 Task: Open setting.json of font variations.
Action: Mouse moved to (11, 502)
Screenshot: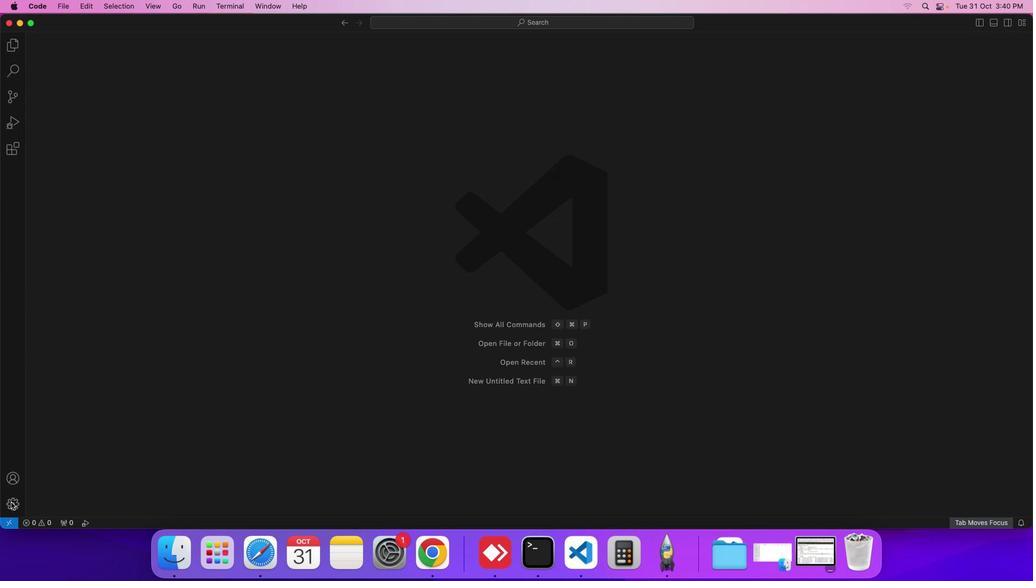 
Action: Mouse pressed left at (11, 502)
Screenshot: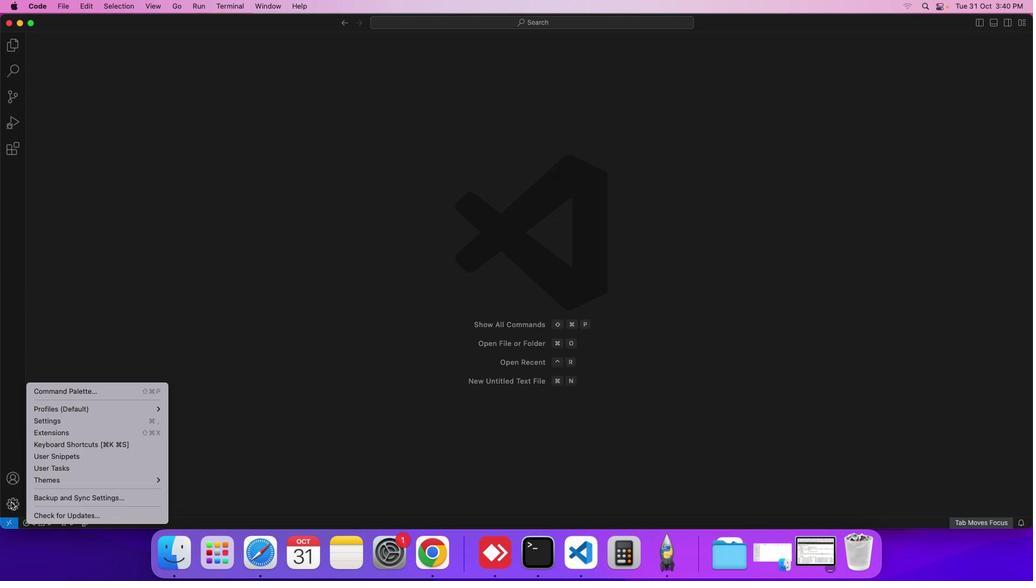 
Action: Mouse moved to (129, 417)
Screenshot: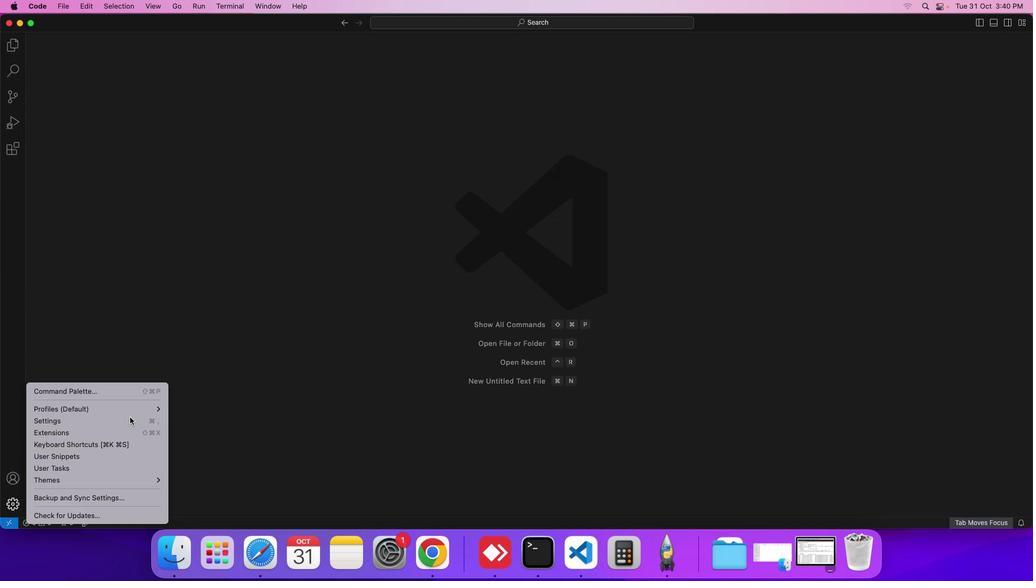 
Action: Mouse pressed left at (129, 417)
Screenshot: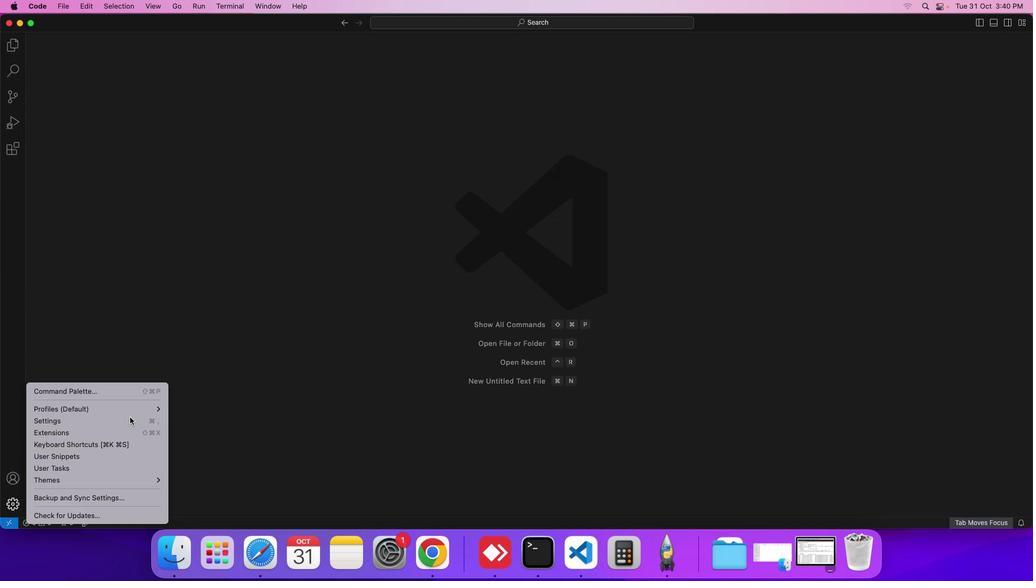 
Action: Mouse moved to (267, 121)
Screenshot: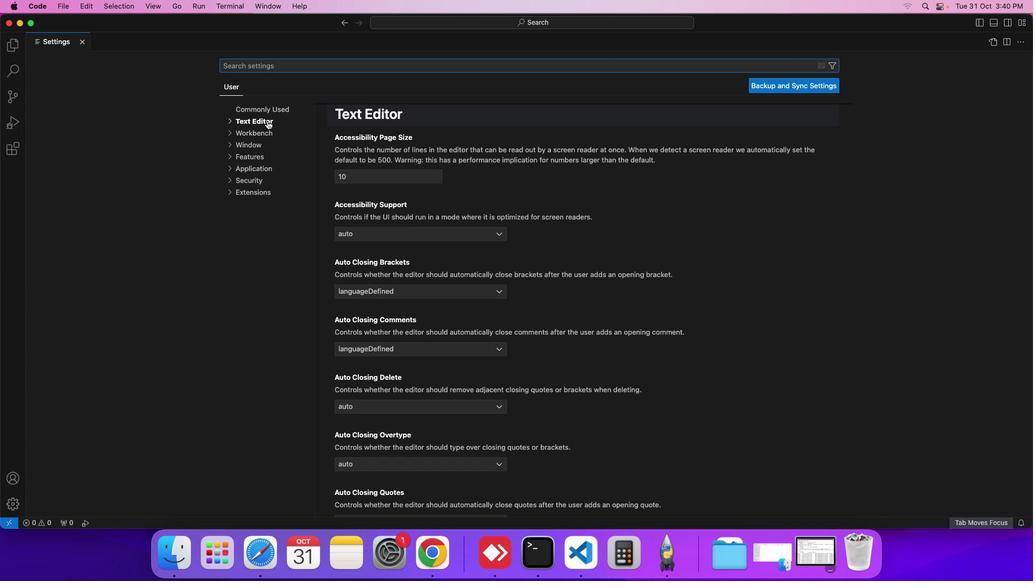 
Action: Mouse pressed left at (267, 121)
Screenshot: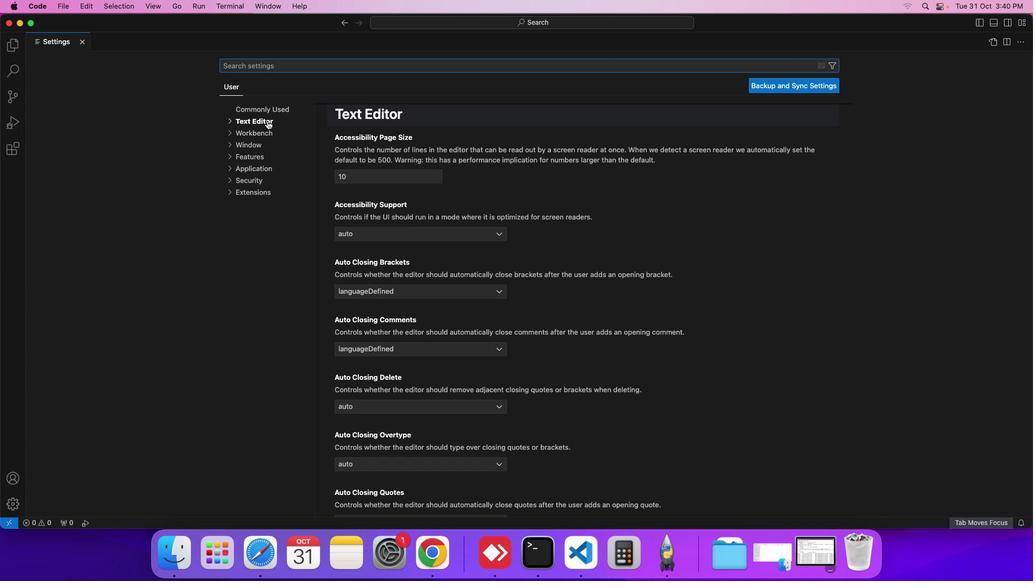 
Action: Mouse moved to (259, 135)
Screenshot: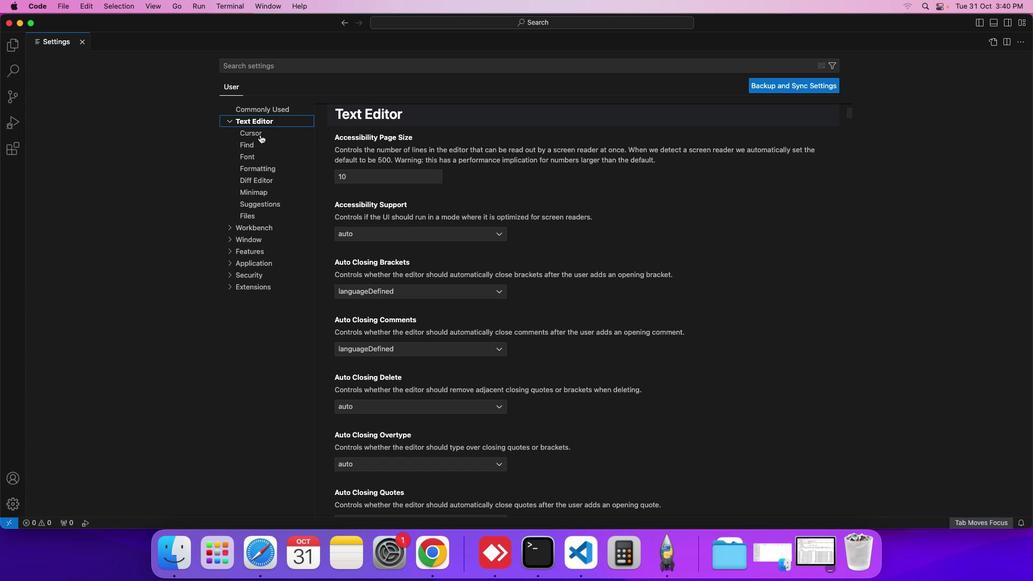 
Action: Mouse pressed left at (259, 135)
Screenshot: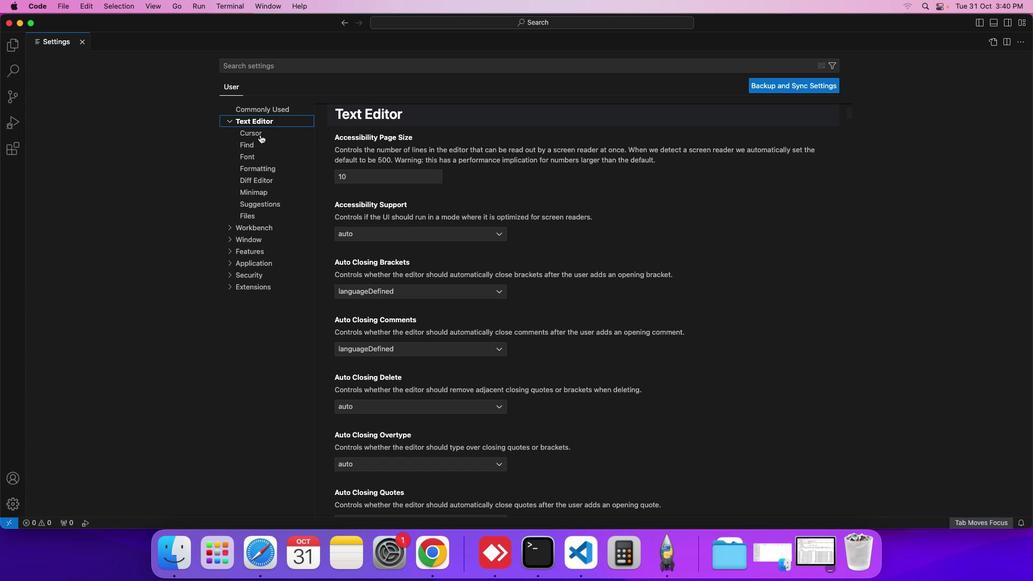 
Action: Mouse moved to (394, 337)
Screenshot: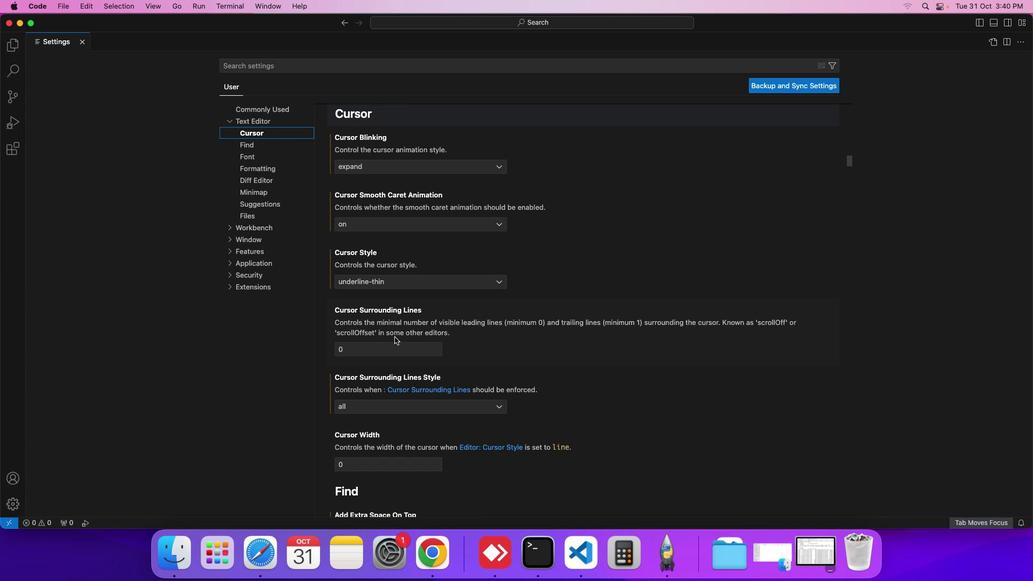 
Action: Mouse scrolled (394, 337) with delta (0, 0)
Screenshot: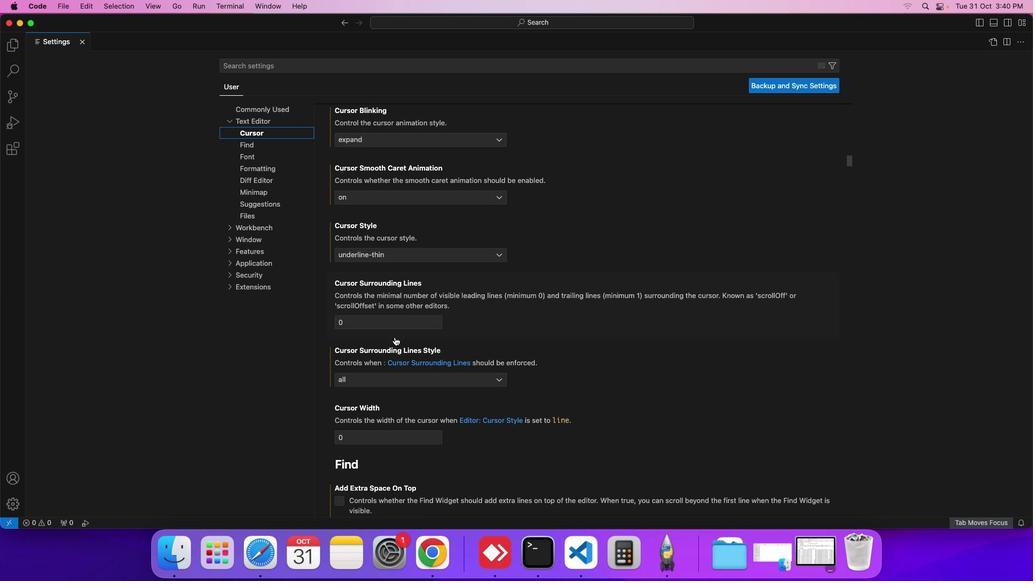 
Action: Mouse scrolled (394, 337) with delta (0, 0)
Screenshot: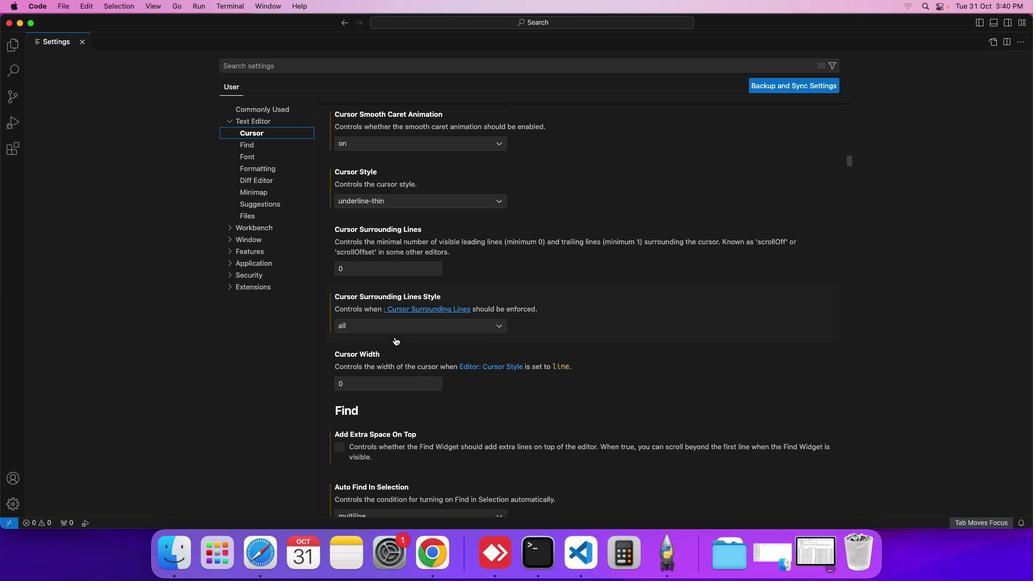 
Action: Mouse scrolled (394, 337) with delta (0, 0)
Screenshot: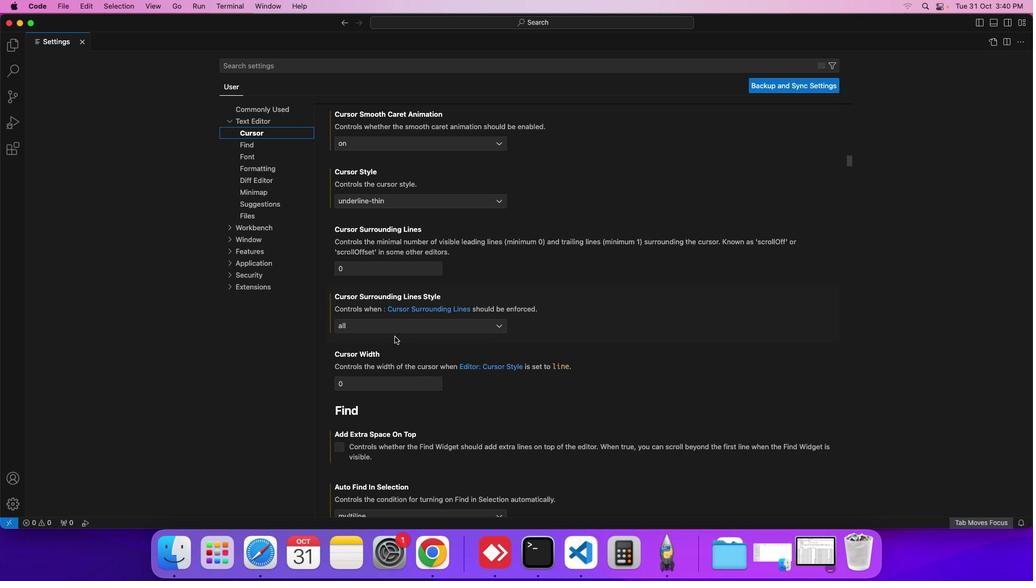 
Action: Mouse moved to (394, 336)
Screenshot: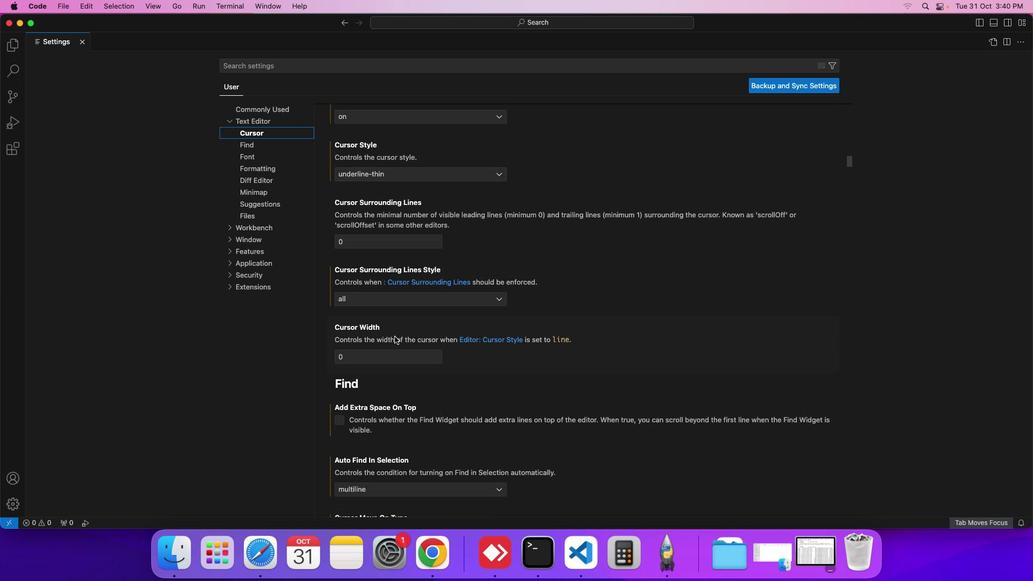 
Action: Mouse scrolled (394, 336) with delta (0, 0)
Screenshot: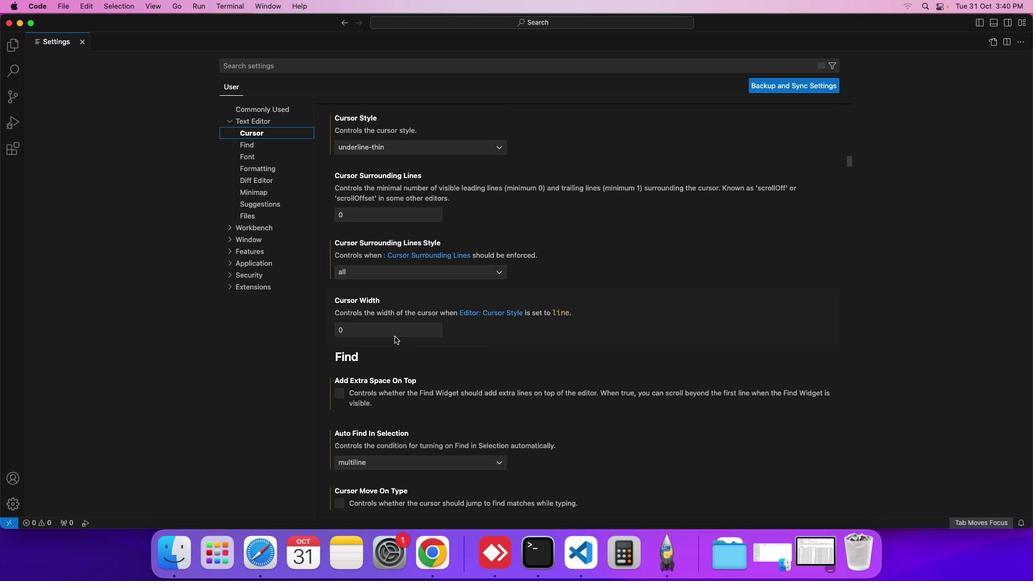 
Action: Mouse moved to (394, 336)
Screenshot: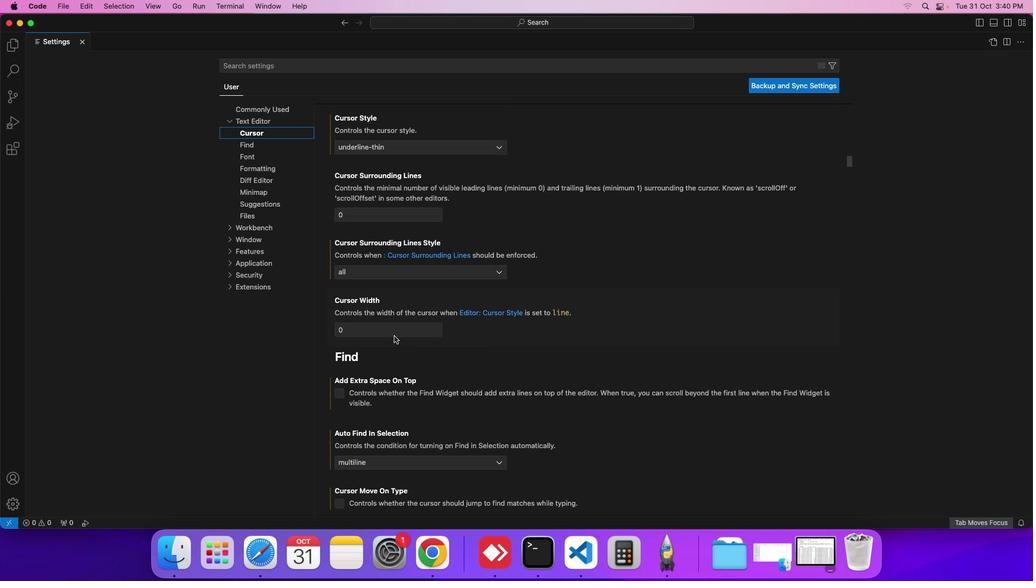 
Action: Mouse scrolled (394, 336) with delta (0, 0)
Screenshot: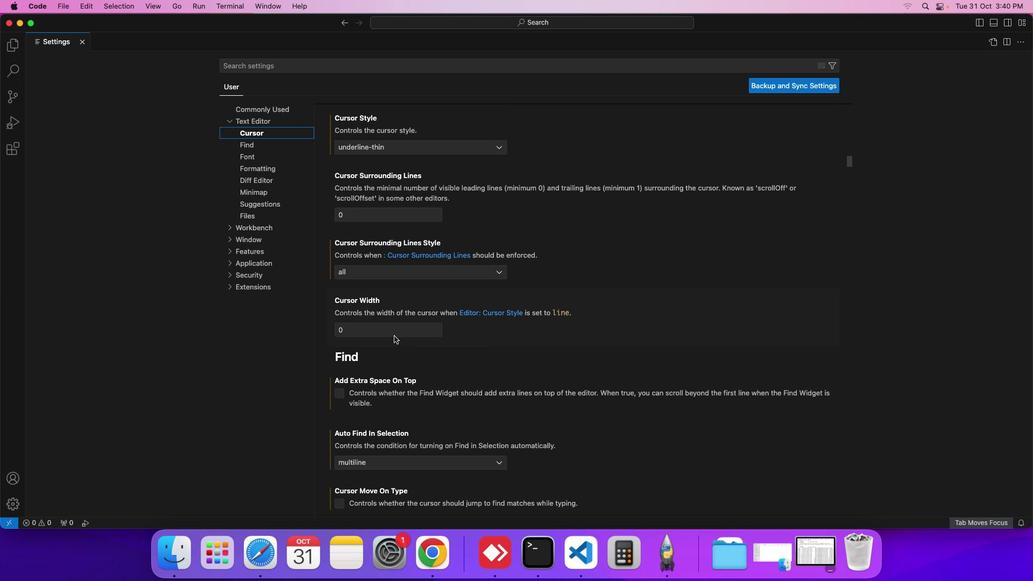 
Action: Mouse moved to (394, 336)
Screenshot: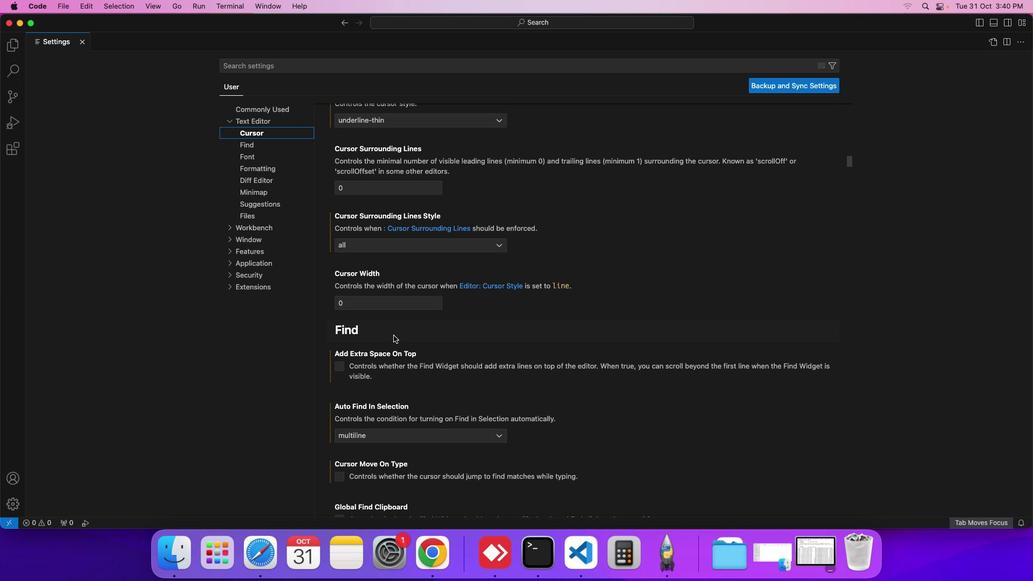 
Action: Mouse scrolled (394, 336) with delta (0, 0)
Screenshot: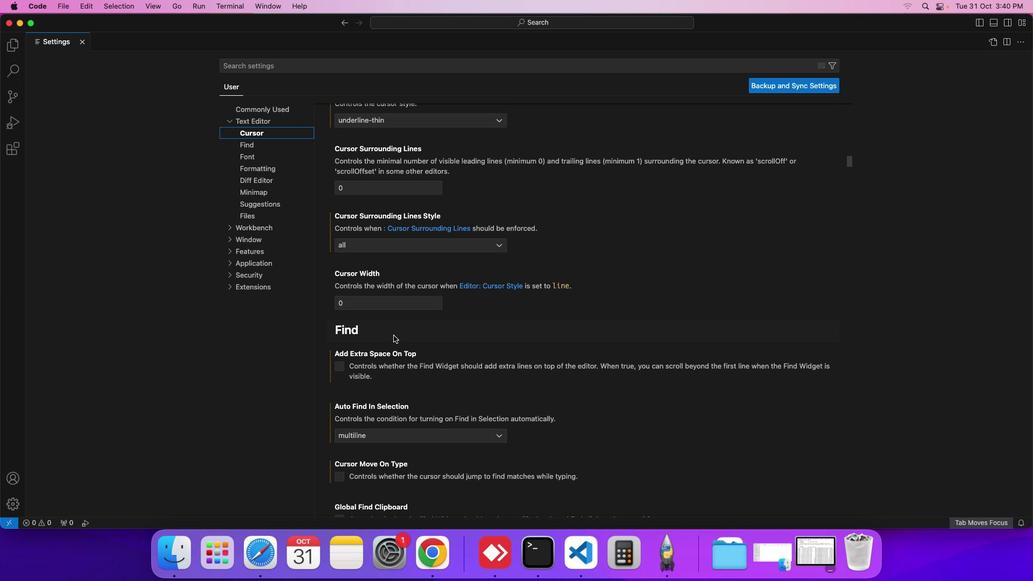 
Action: Mouse moved to (393, 335)
Screenshot: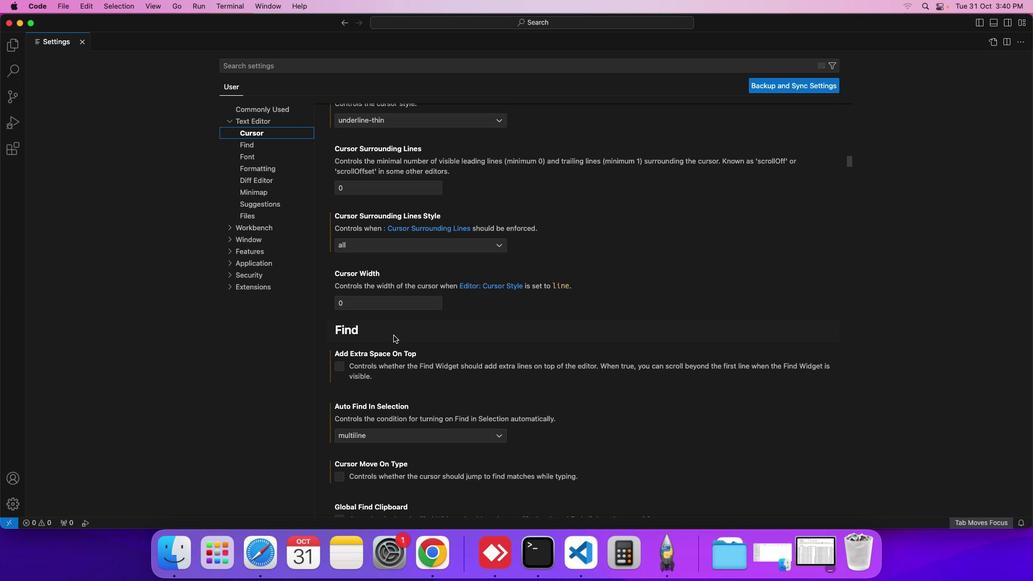 
Action: Mouse scrolled (393, 335) with delta (0, 0)
Screenshot: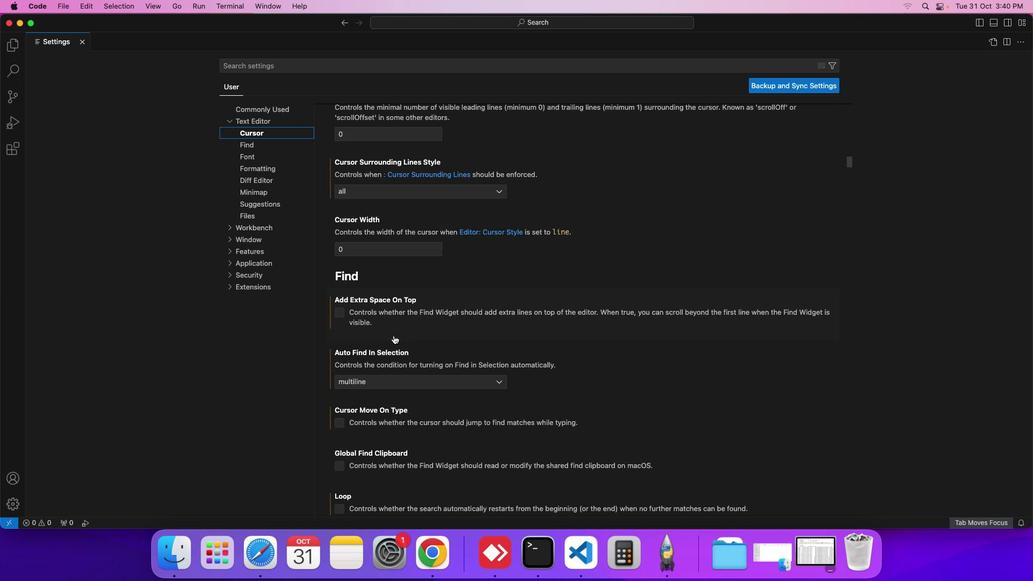 
Action: Mouse scrolled (393, 335) with delta (0, 0)
Screenshot: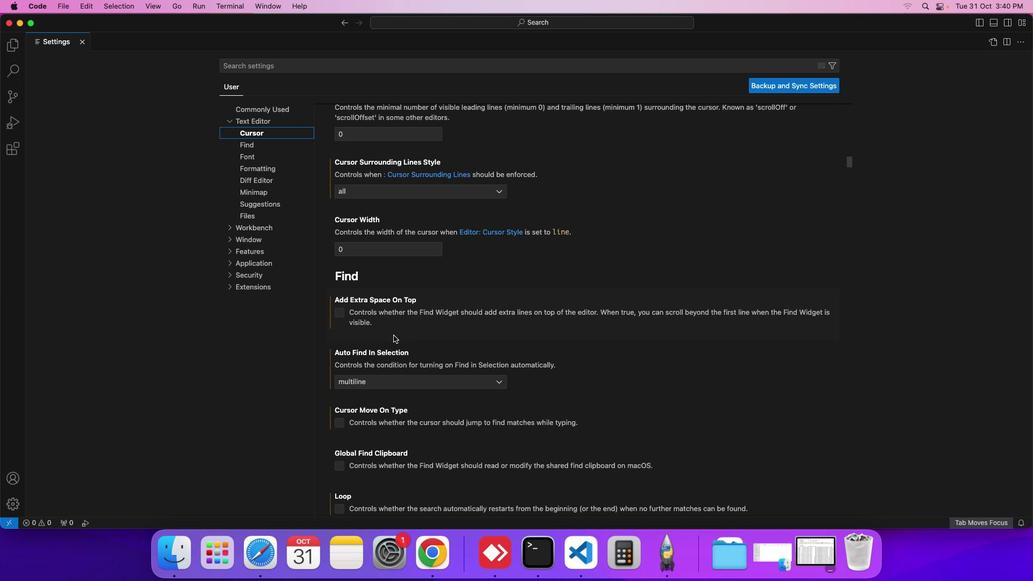 
Action: Mouse scrolled (393, 335) with delta (0, 0)
Screenshot: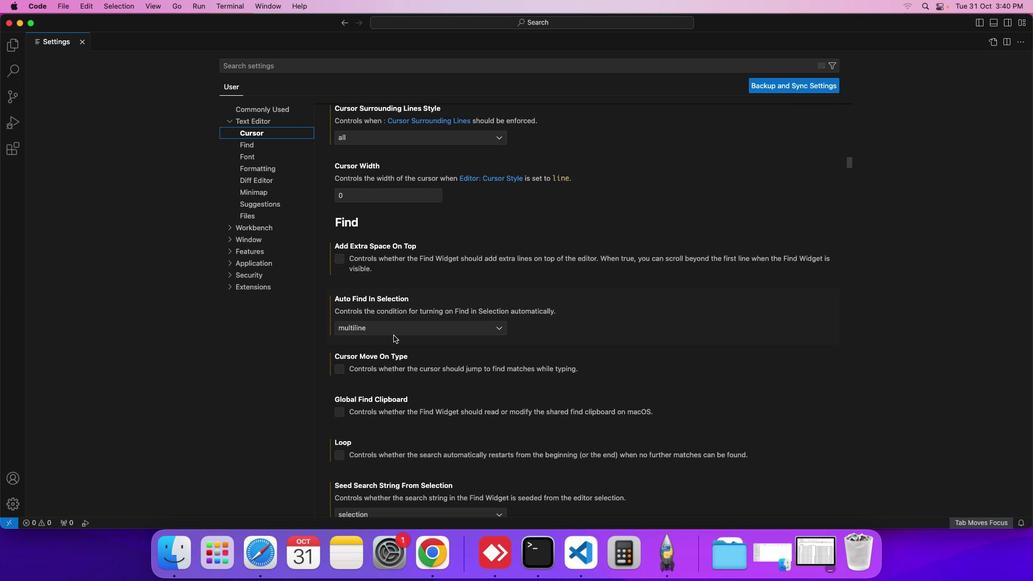 
Action: Mouse scrolled (393, 335) with delta (0, 0)
Screenshot: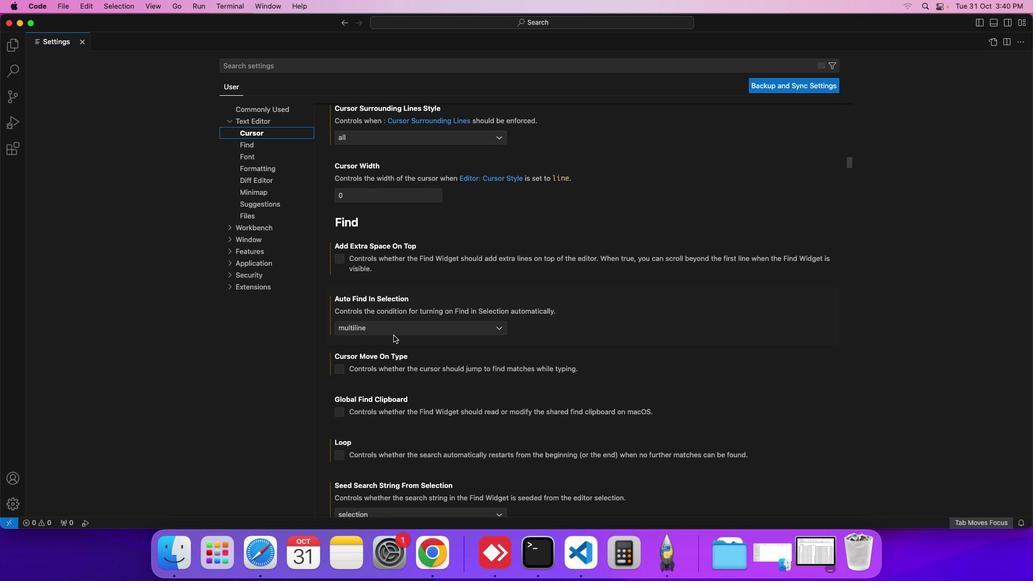 
Action: Mouse moved to (393, 335)
Screenshot: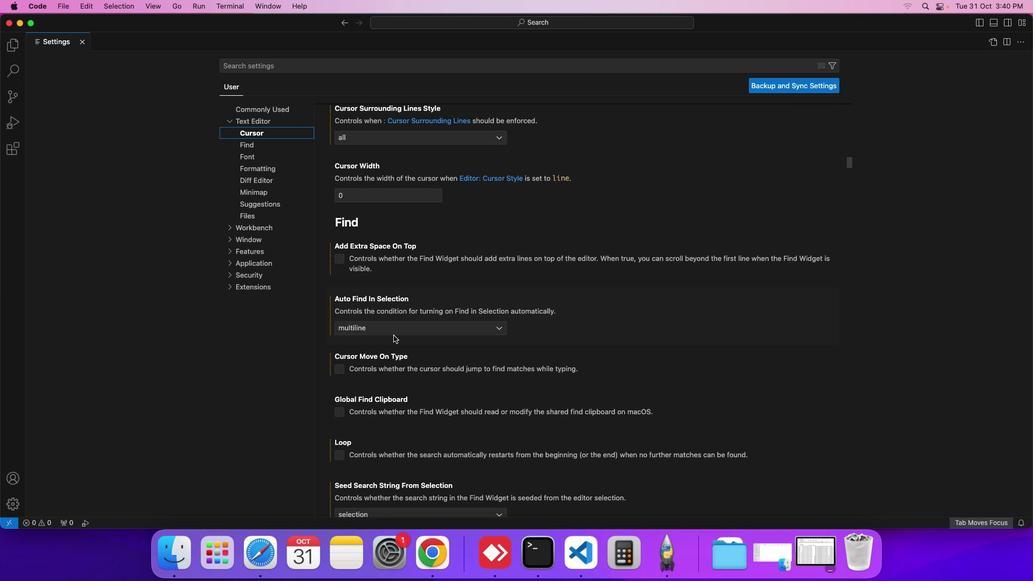 
Action: Mouse scrolled (393, 335) with delta (0, 0)
Screenshot: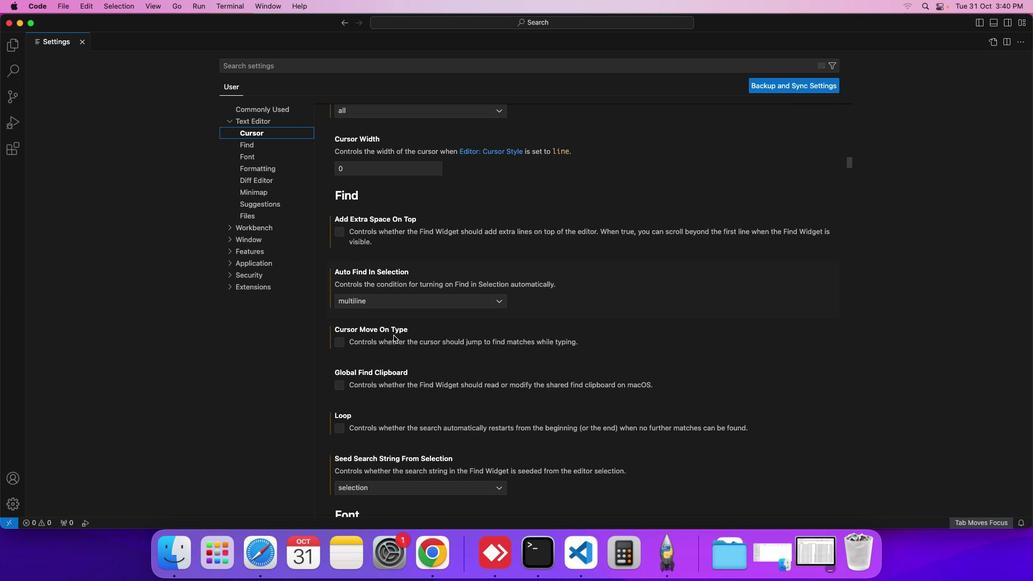 
Action: Mouse scrolled (393, 335) with delta (0, 0)
Screenshot: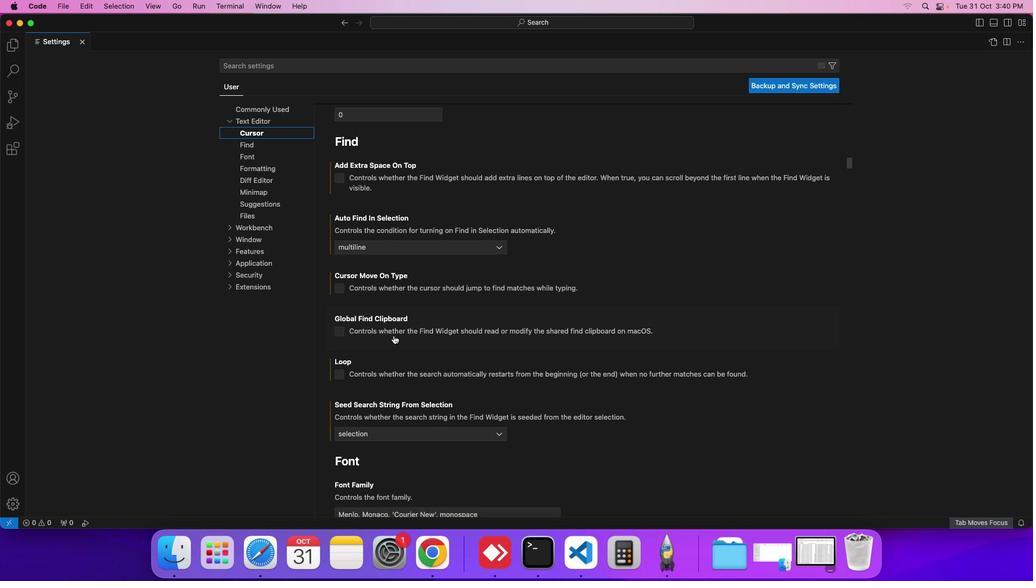 
Action: Mouse scrolled (393, 335) with delta (0, 0)
Screenshot: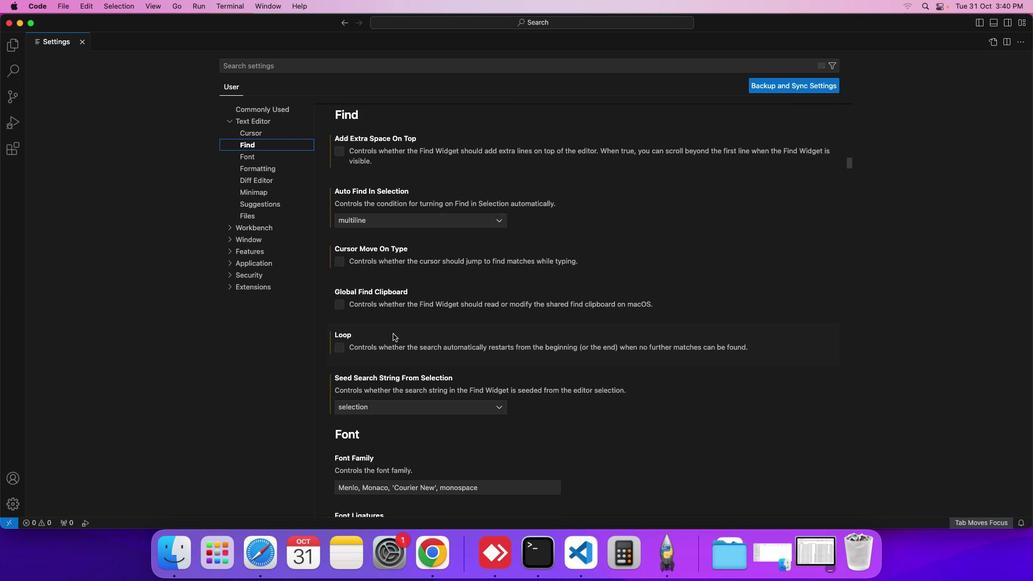 
Action: Mouse moved to (392, 334)
Screenshot: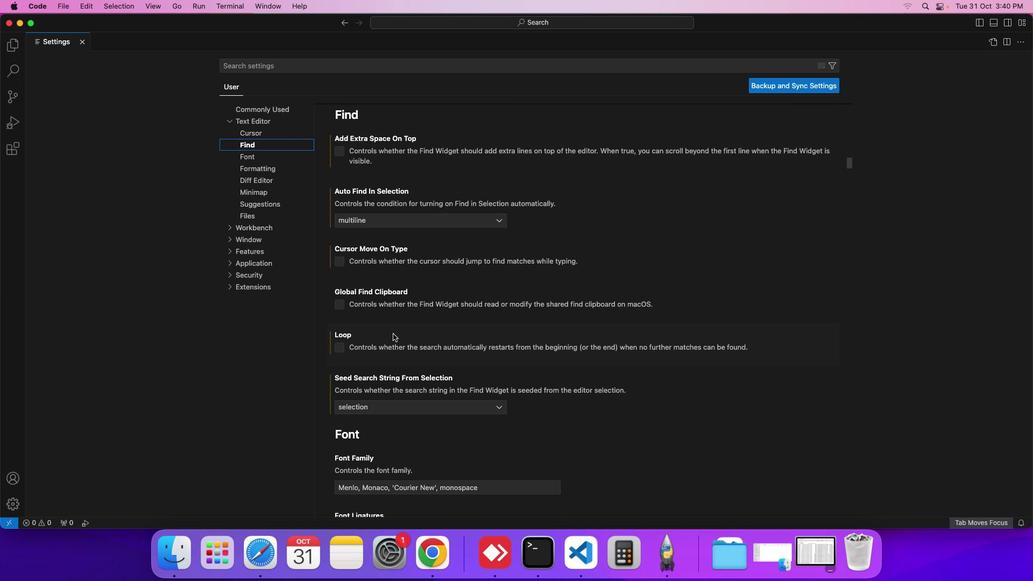 
Action: Mouse scrolled (392, 334) with delta (0, 0)
Screenshot: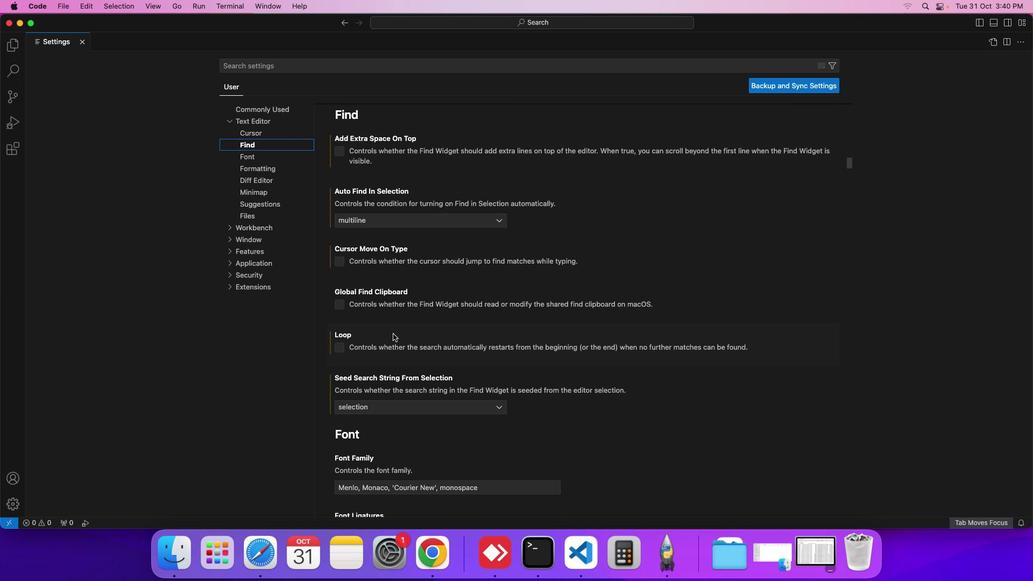 
Action: Mouse moved to (392, 333)
Screenshot: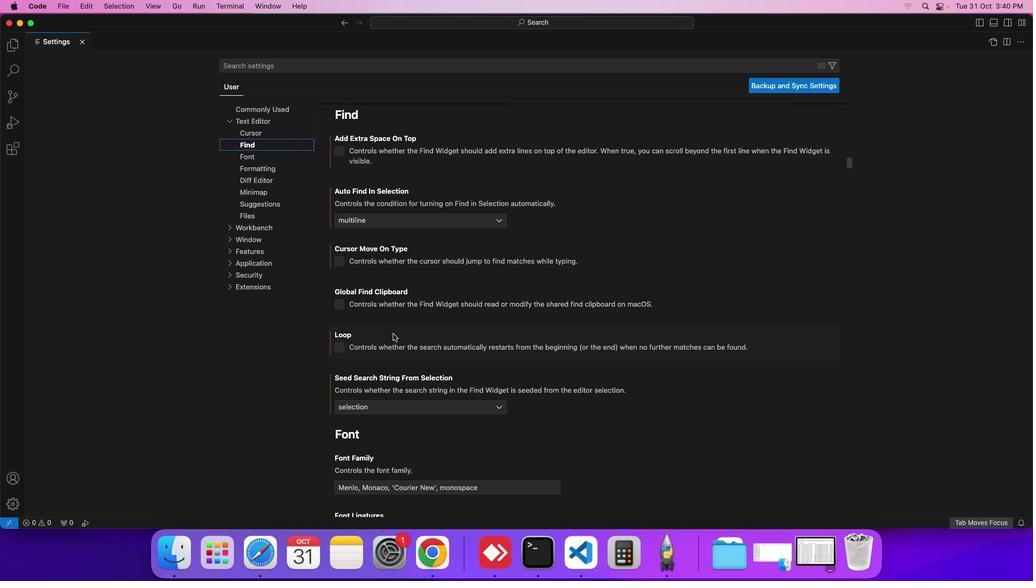 
Action: Mouse scrolled (392, 333) with delta (0, 0)
Screenshot: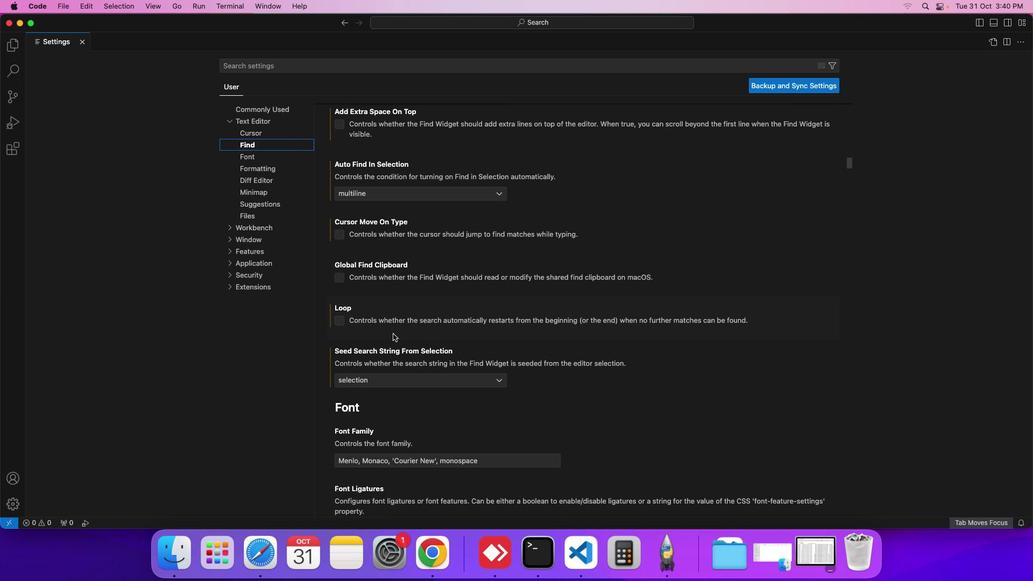 
Action: Mouse scrolled (392, 333) with delta (0, 0)
Screenshot: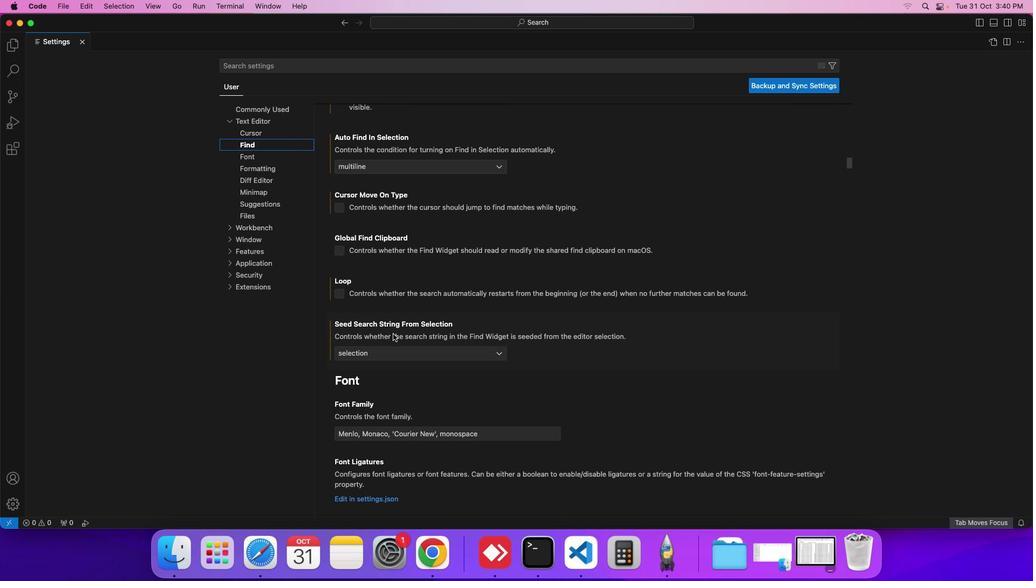 
Action: Mouse scrolled (392, 333) with delta (0, 0)
Screenshot: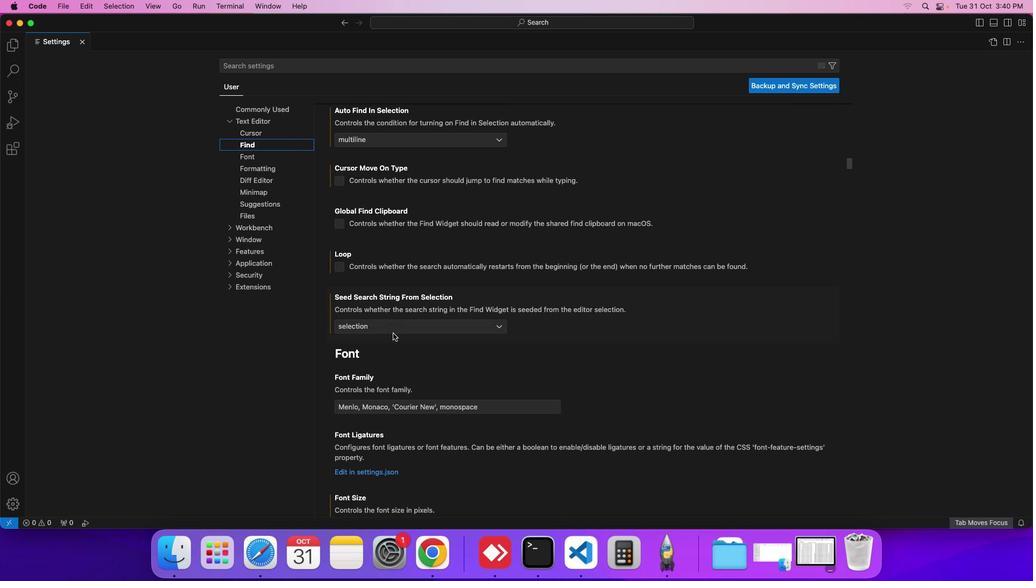 
Action: Mouse moved to (393, 333)
Screenshot: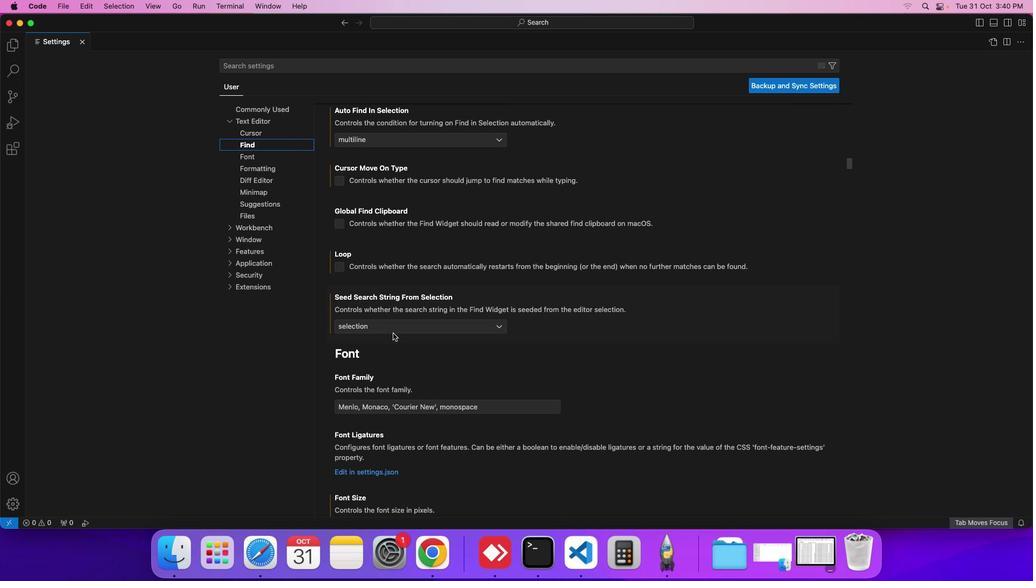 
Action: Mouse scrolled (393, 333) with delta (0, 0)
Screenshot: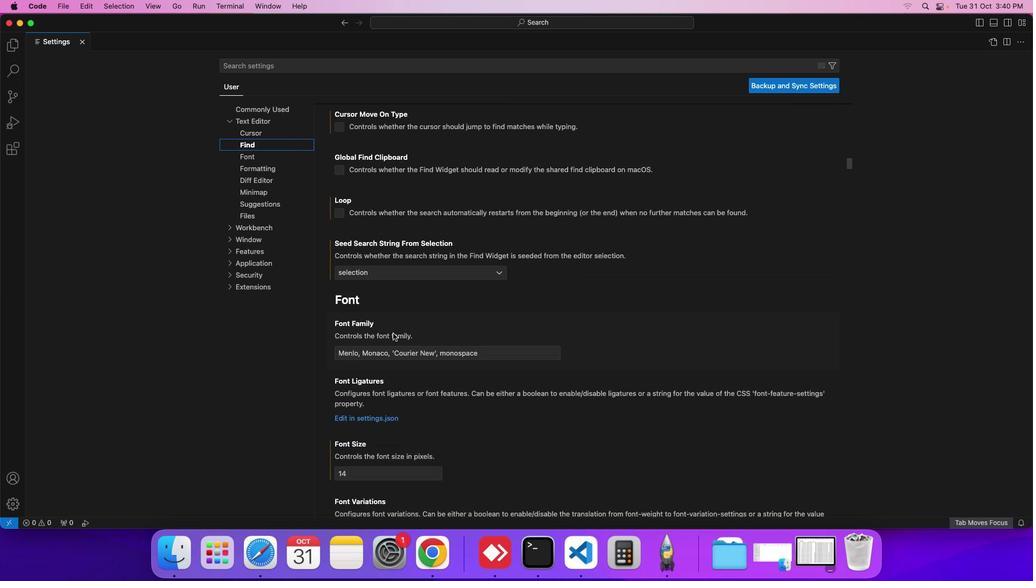 
Action: Mouse scrolled (393, 333) with delta (0, 0)
Screenshot: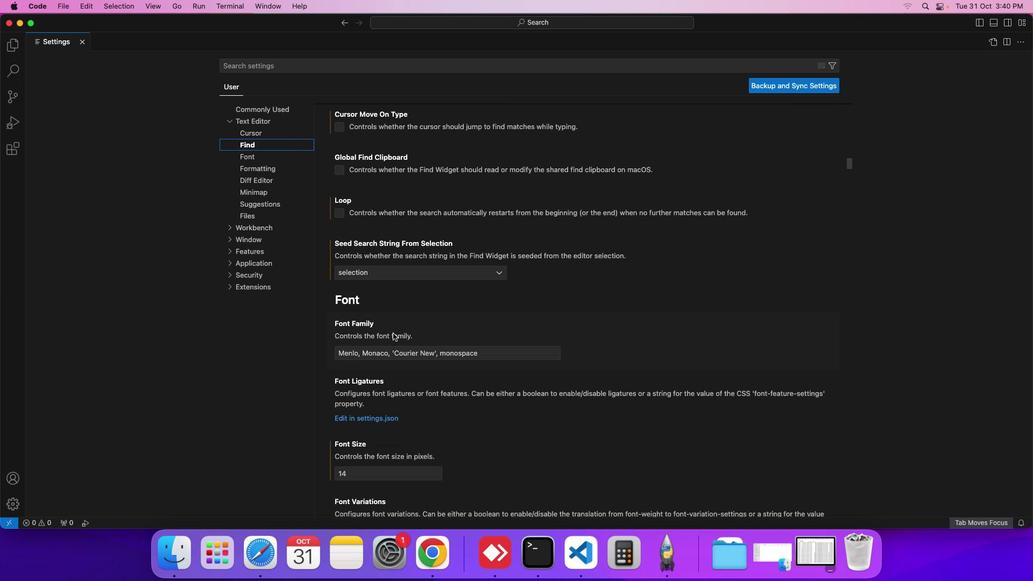 
Action: Mouse moved to (369, 417)
Screenshot: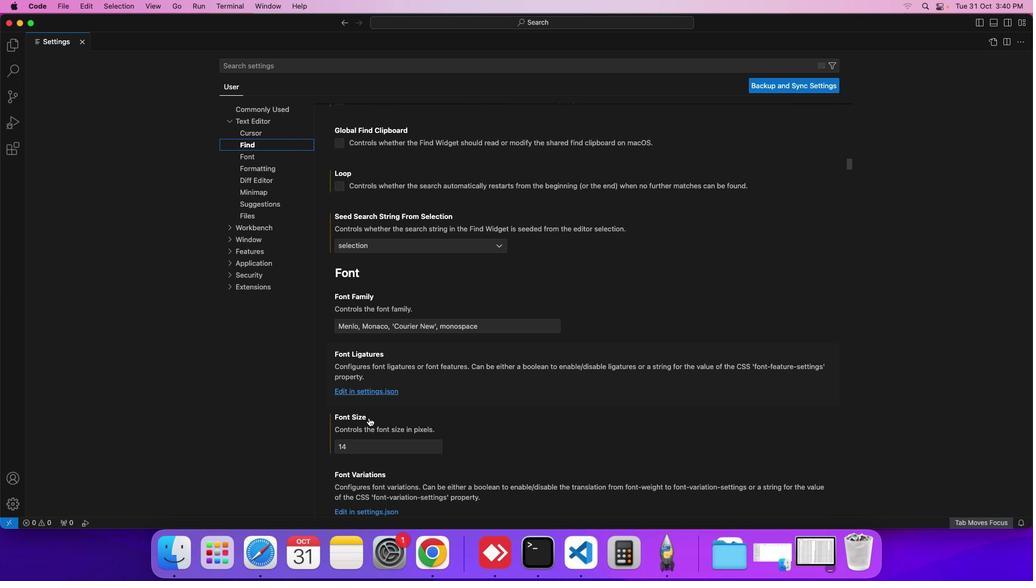 
Action: Mouse scrolled (369, 417) with delta (0, 0)
Screenshot: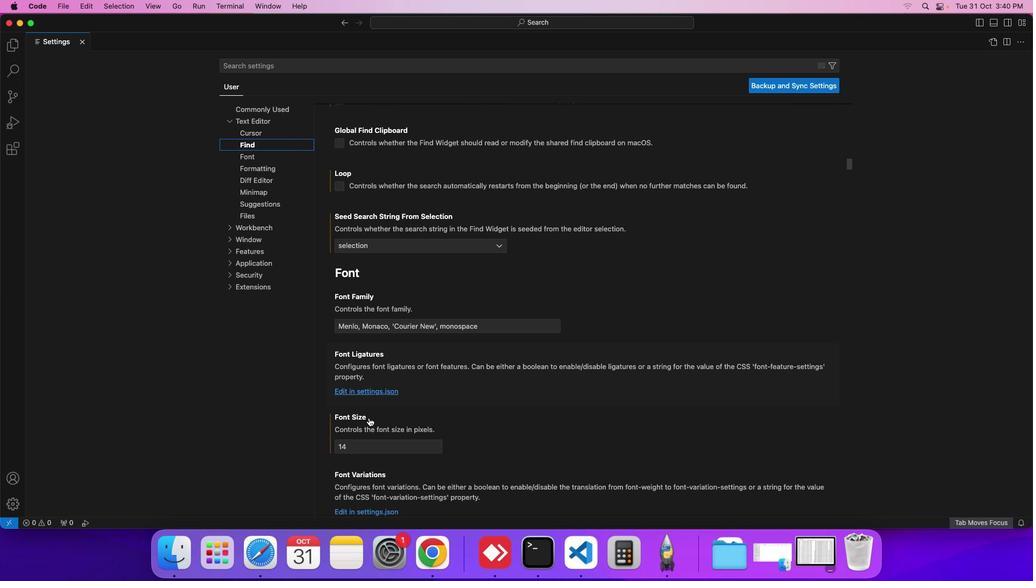 
Action: Mouse moved to (368, 417)
Screenshot: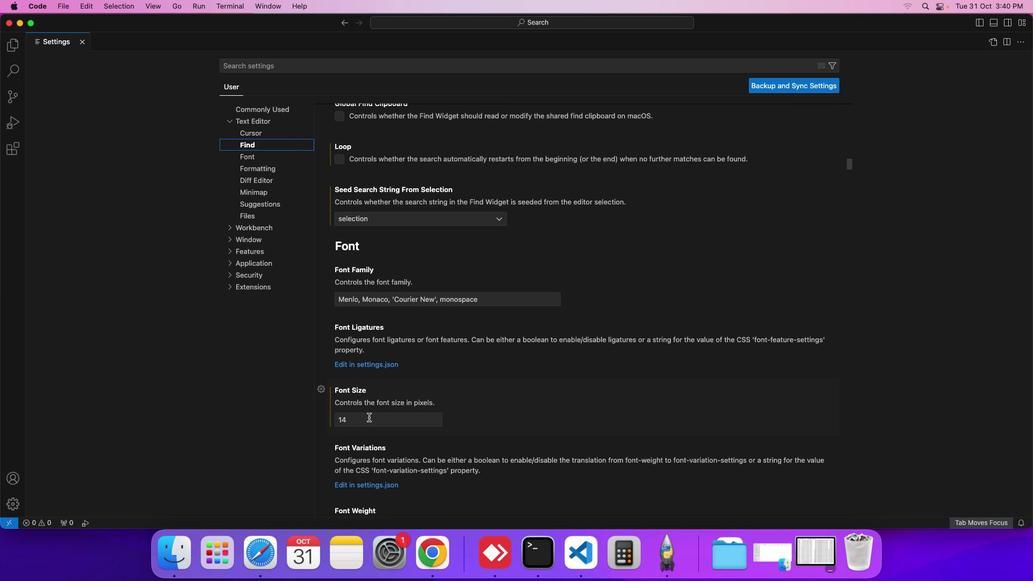 
Action: Mouse scrolled (368, 417) with delta (0, 0)
Screenshot: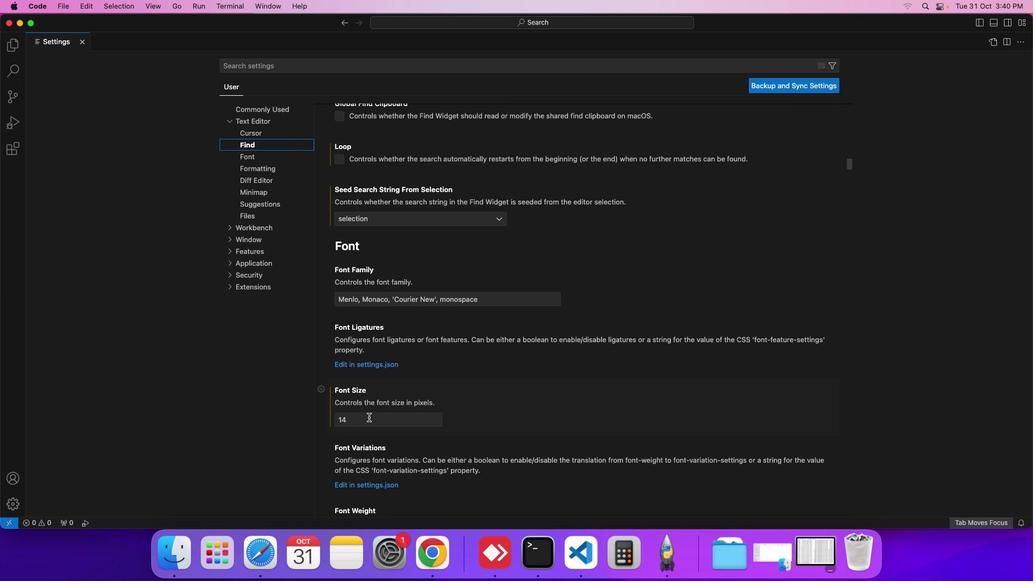 
Action: Mouse scrolled (368, 417) with delta (0, 0)
Screenshot: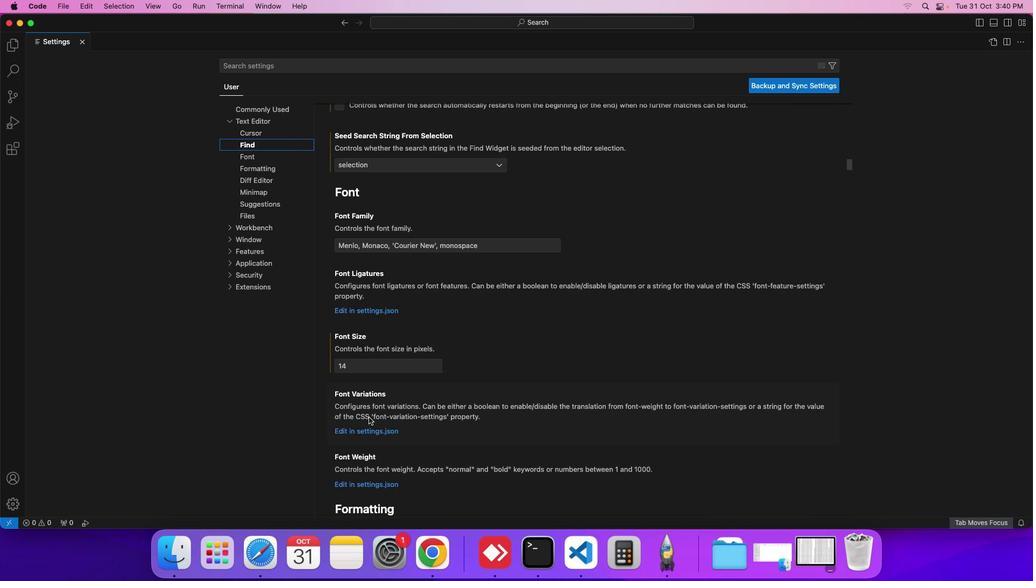 
Action: Mouse scrolled (368, 417) with delta (0, 0)
Screenshot: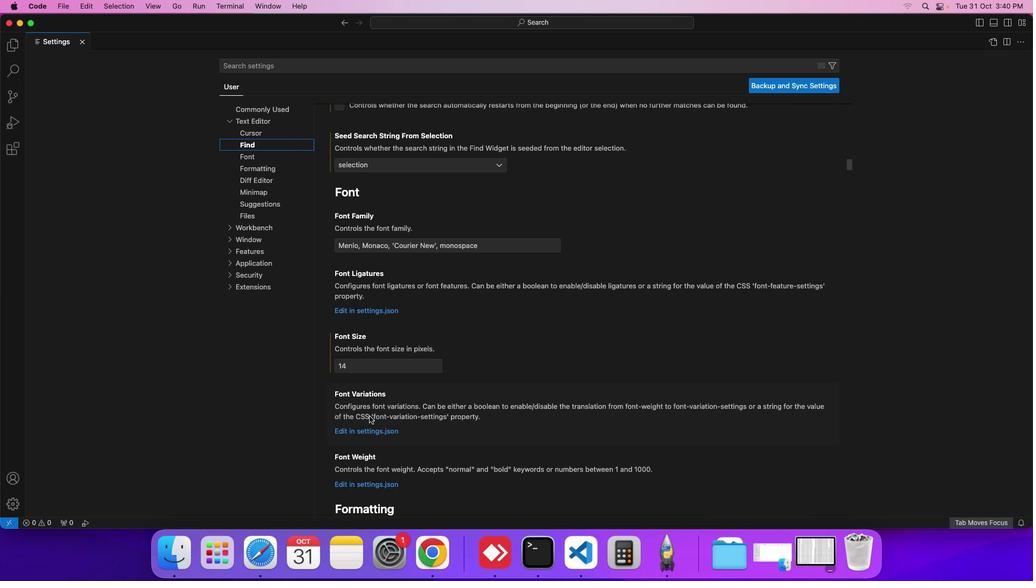 
Action: Mouse moved to (374, 431)
Screenshot: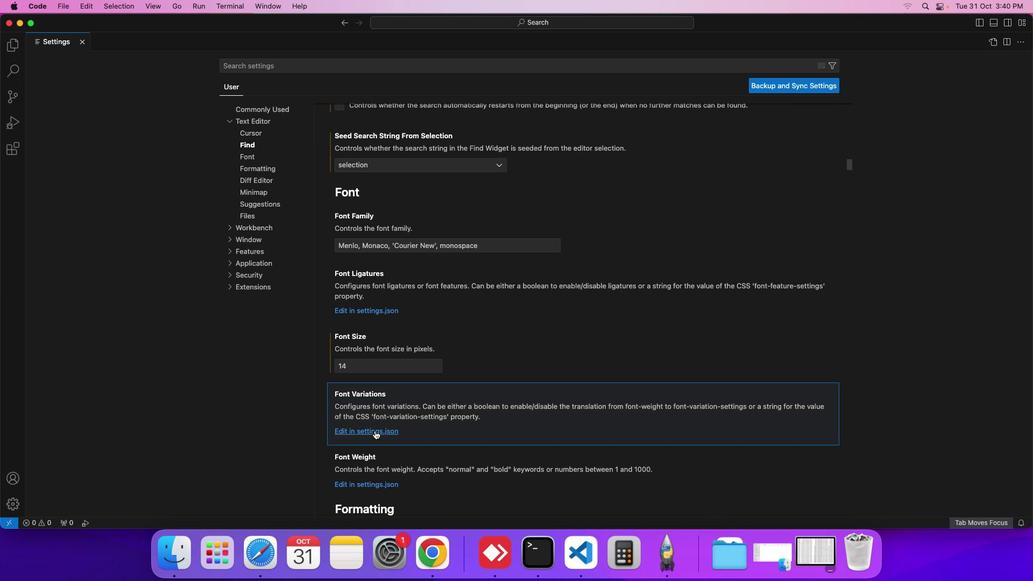 
Action: Mouse pressed left at (374, 431)
Screenshot: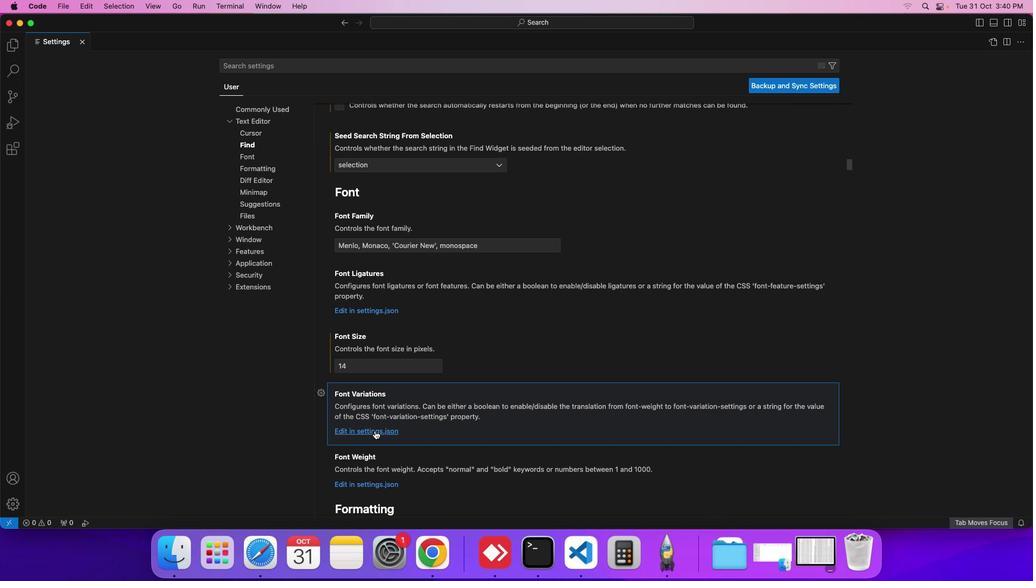 
Action: Mouse moved to (512, 179)
Screenshot: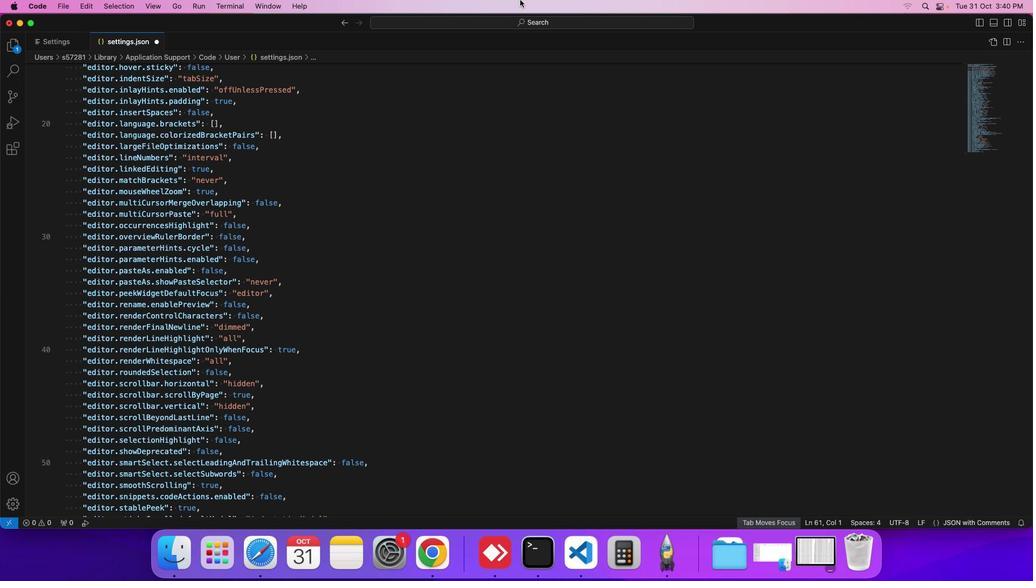 
